 Task: Add Attachment from "Attach a link" to Card Card0000000244 in Board Board0000000061 in Workspace WS0000000021 in Trello. Add Cover Red to Card Card0000000244 in Board Board0000000061 in Workspace WS0000000021 in Trello. Add "Join Card" Button Button0000000244  to Card Card0000000244 in Board Board0000000061 in Workspace WS0000000021 in Trello. Add Description DS0000000244 to Card Card0000000244 in Board Board0000000061 in Workspace WS0000000021 in Trello. Add Comment CM0000000244 to Card Card0000000244 in Board Board0000000061 in Workspace WS0000000021 in Trello
Action: Mouse moved to (484, 520)
Screenshot: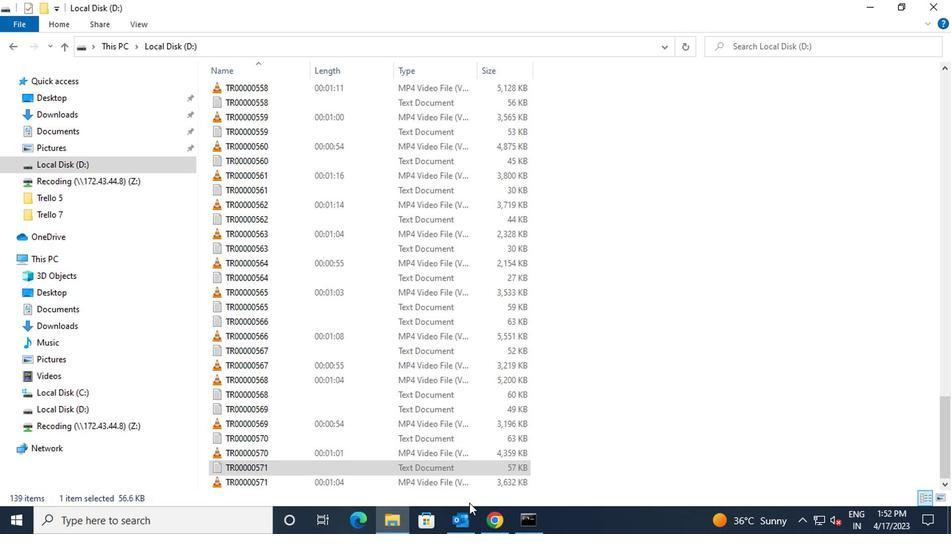 
Action: Mouse pressed left at (484, 520)
Screenshot: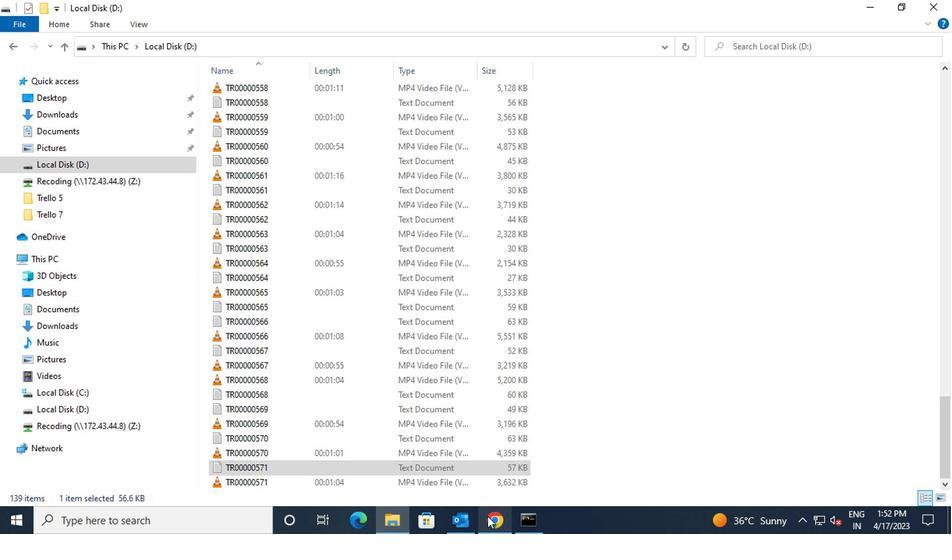 
Action: Mouse moved to (280, 428)
Screenshot: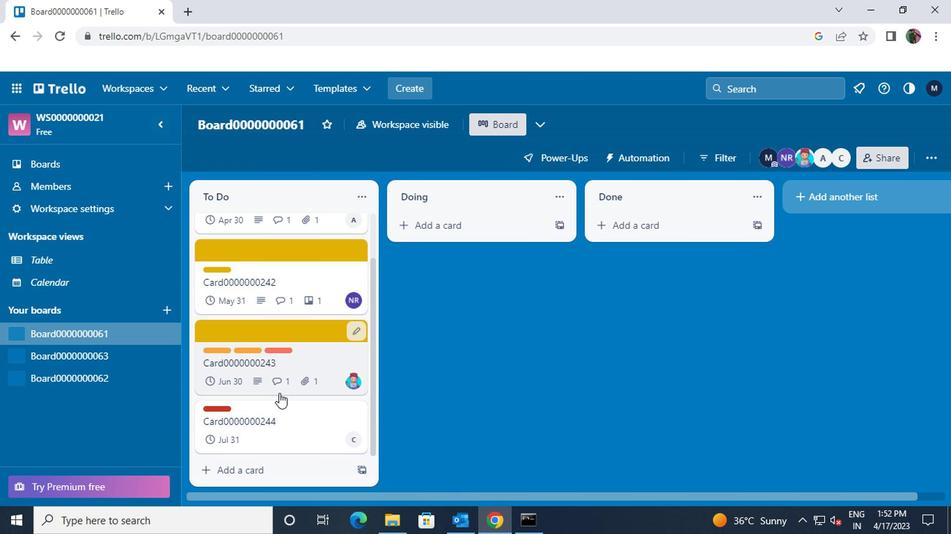 
Action: Mouse pressed left at (280, 428)
Screenshot: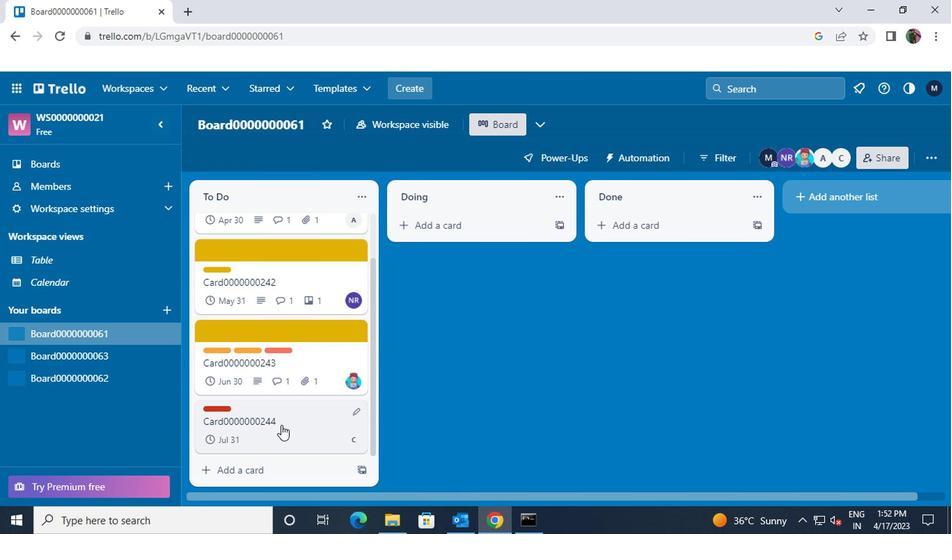 
Action: Mouse moved to (632, 306)
Screenshot: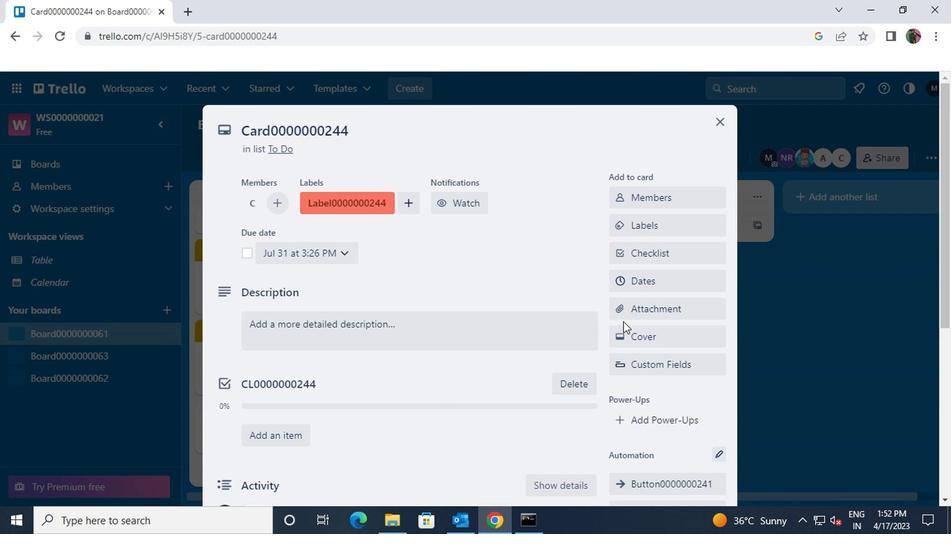 
Action: Mouse pressed left at (632, 306)
Screenshot: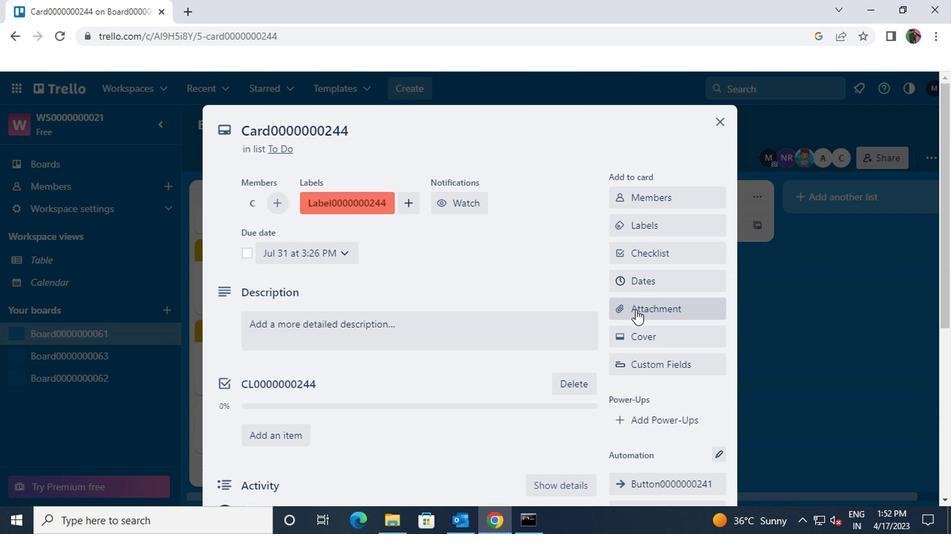 
Action: Key pressed ctrl+C<'\x16'>
Screenshot: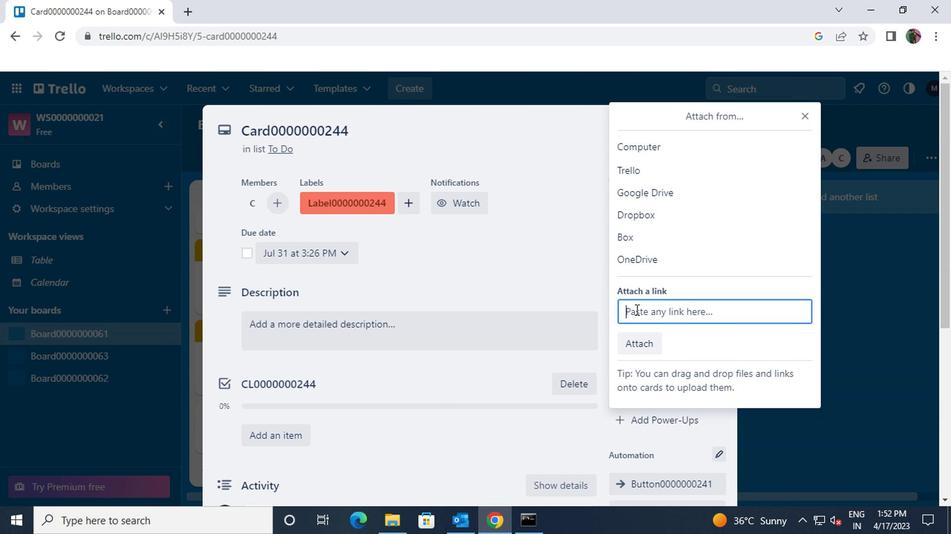 
Action: Mouse moved to (639, 394)
Screenshot: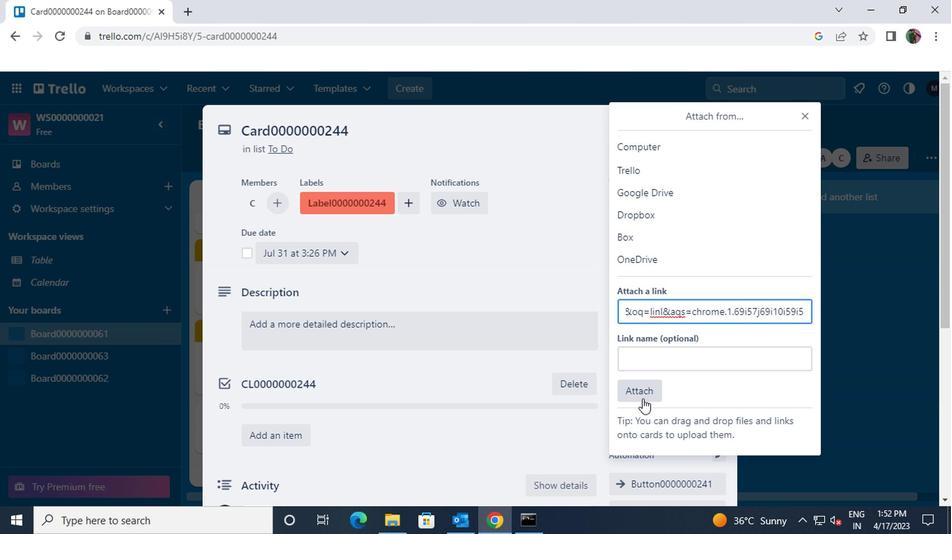 
Action: Mouse pressed left at (639, 394)
Screenshot: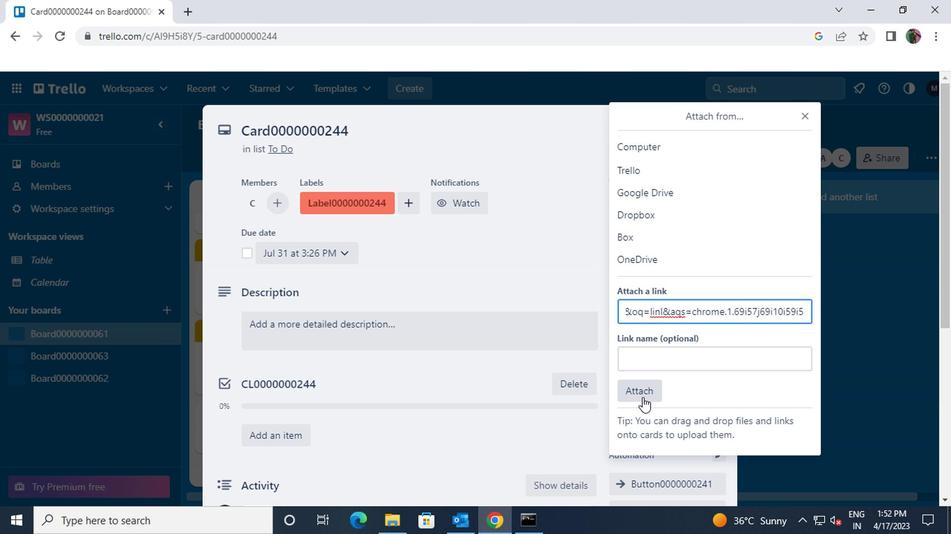 
Action: Mouse moved to (648, 331)
Screenshot: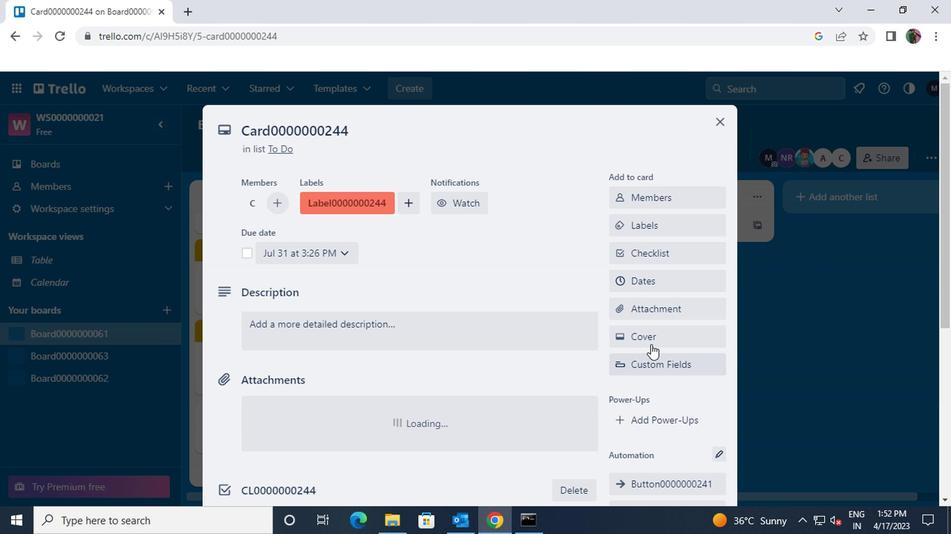 
Action: Mouse pressed left at (648, 331)
Screenshot: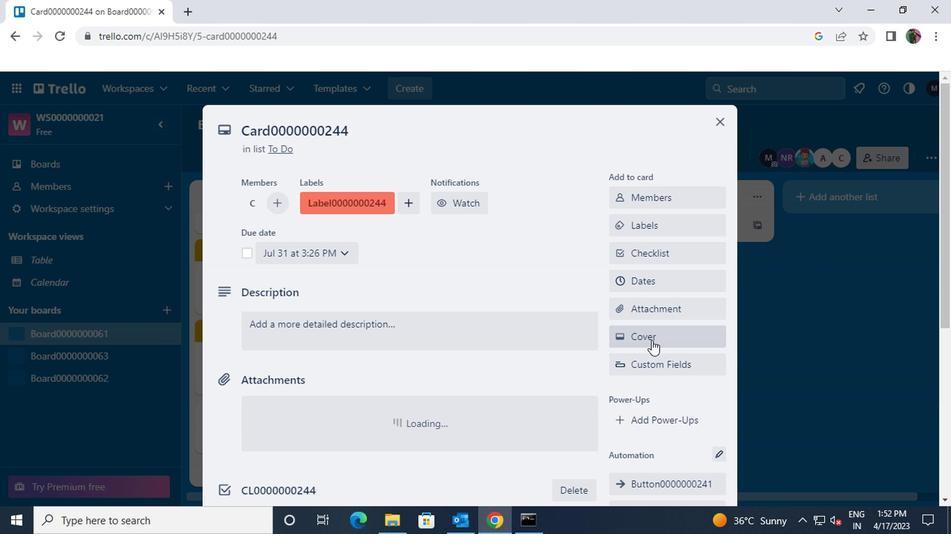
Action: Mouse moved to (753, 238)
Screenshot: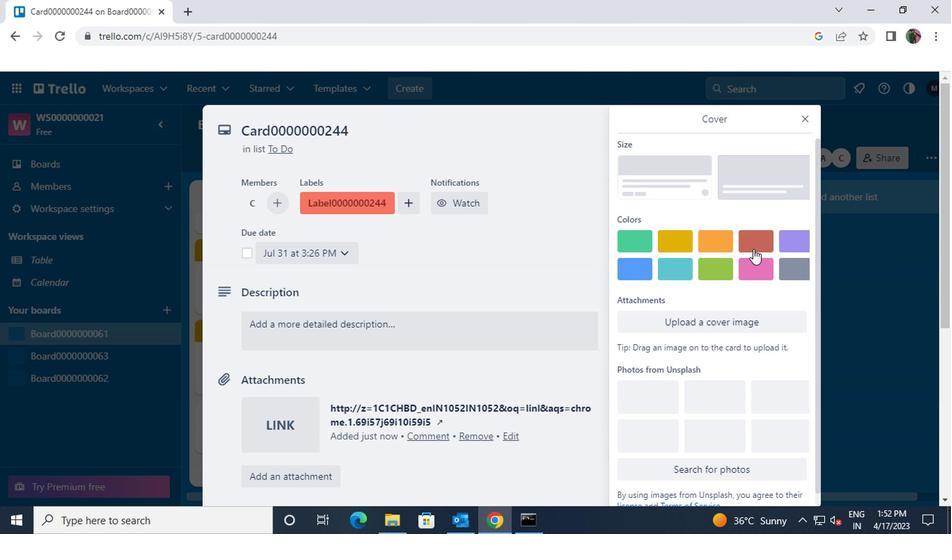 
Action: Mouse pressed left at (753, 238)
Screenshot: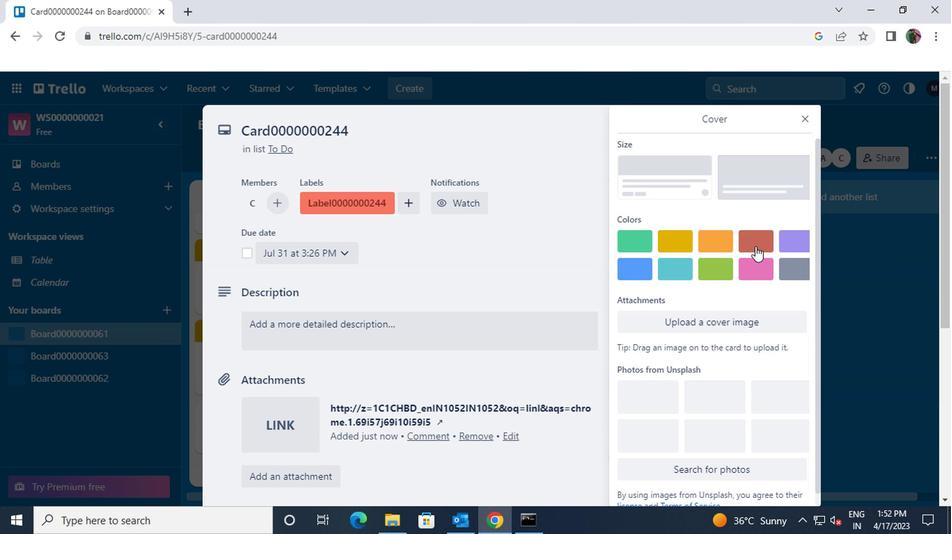 
Action: Mouse moved to (803, 112)
Screenshot: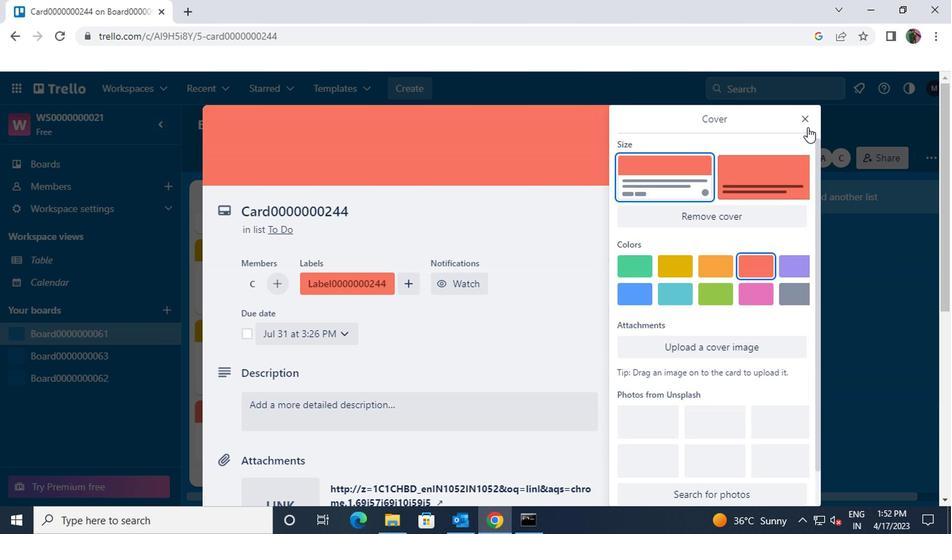 
Action: Mouse pressed left at (803, 112)
Screenshot: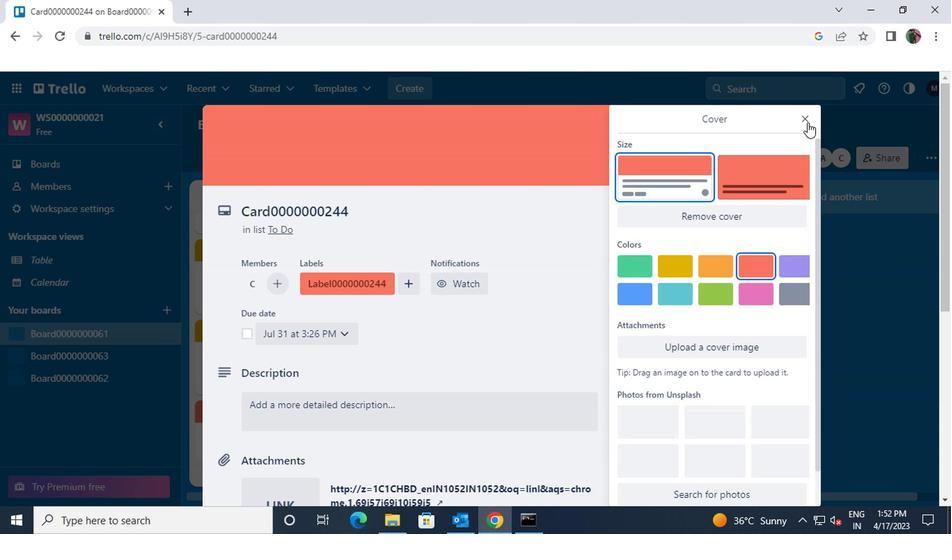 
Action: Mouse moved to (653, 467)
Screenshot: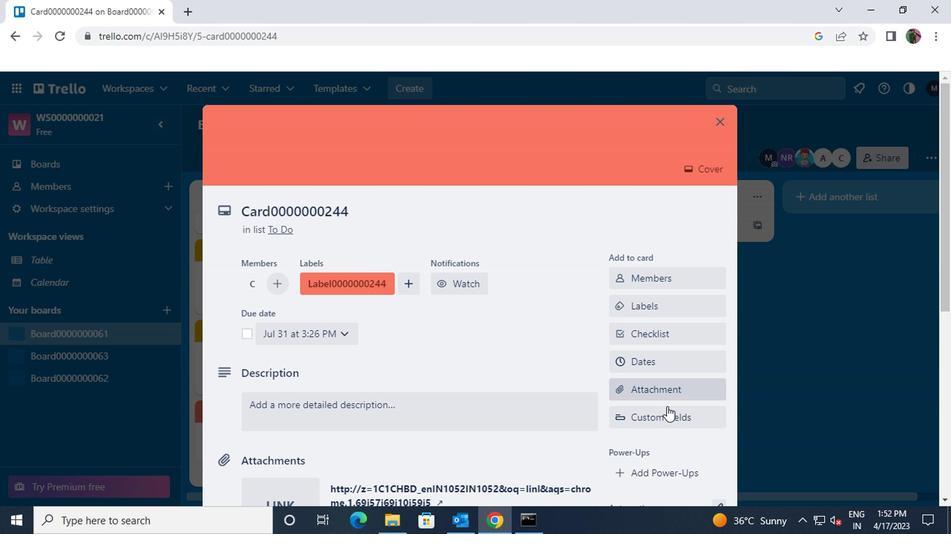 
Action: Mouse scrolled (653, 467) with delta (0, 0)
Screenshot: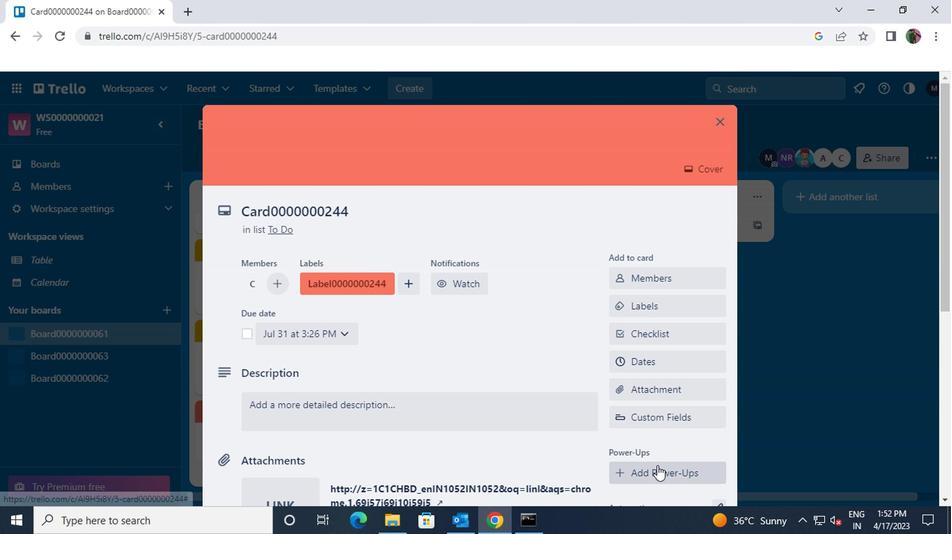 
Action: Mouse moved to (653, 466)
Screenshot: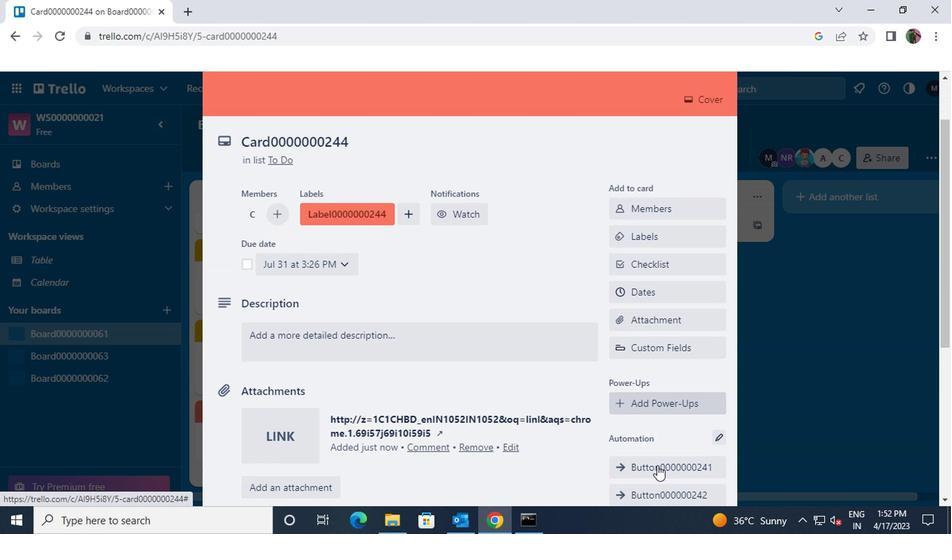 
Action: Mouse scrolled (653, 465) with delta (0, 0)
Screenshot: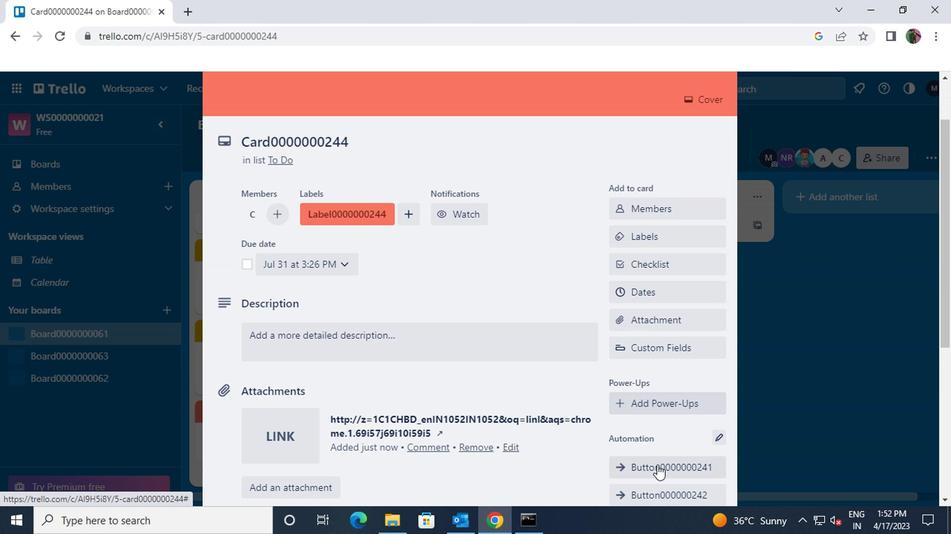 
Action: Mouse moved to (653, 459)
Screenshot: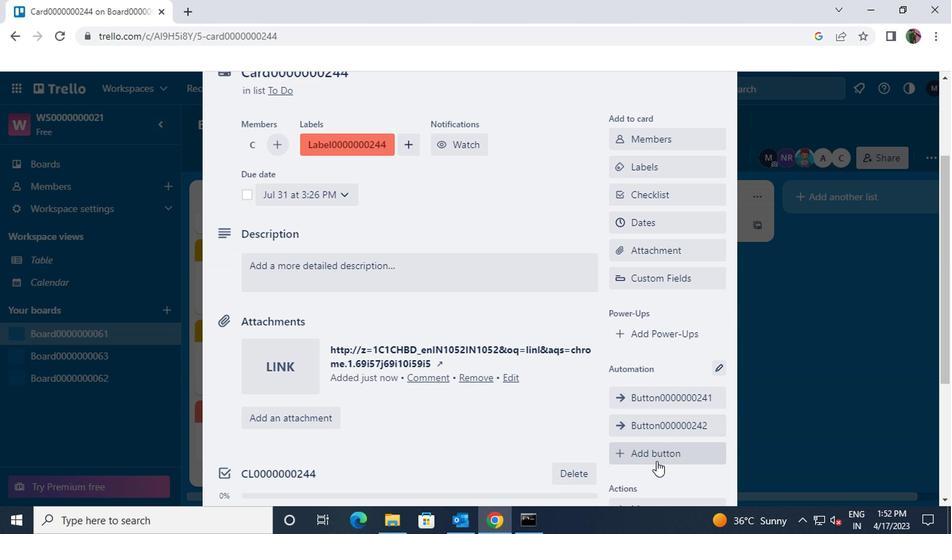 
Action: Mouse pressed left at (653, 459)
Screenshot: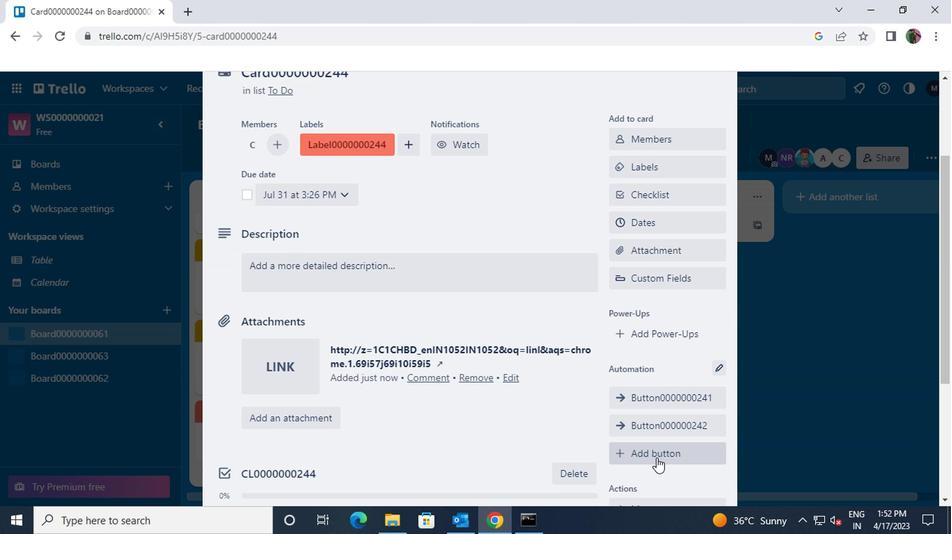 
Action: Mouse moved to (678, 249)
Screenshot: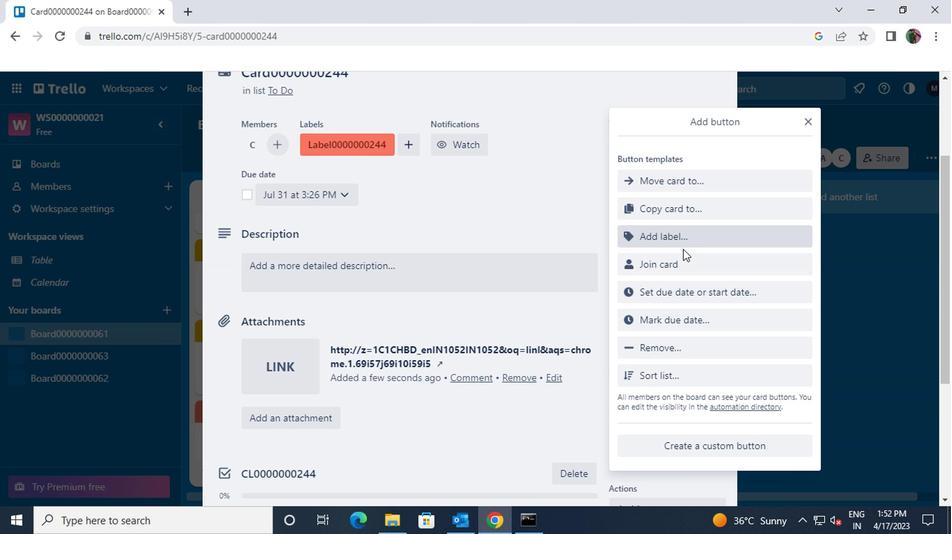 
Action: Mouse pressed left at (678, 249)
Screenshot: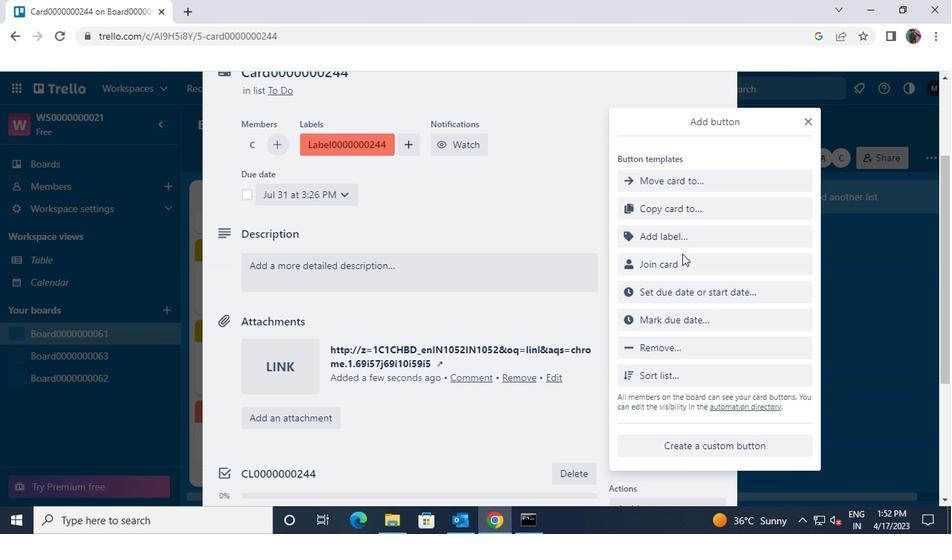
Action: Mouse moved to (682, 254)
Screenshot: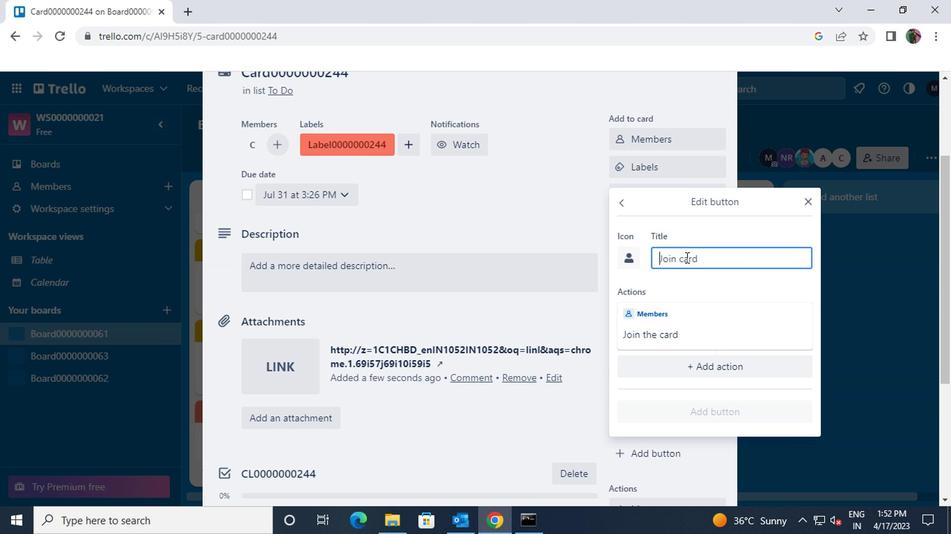 
Action: Mouse pressed left at (682, 254)
Screenshot: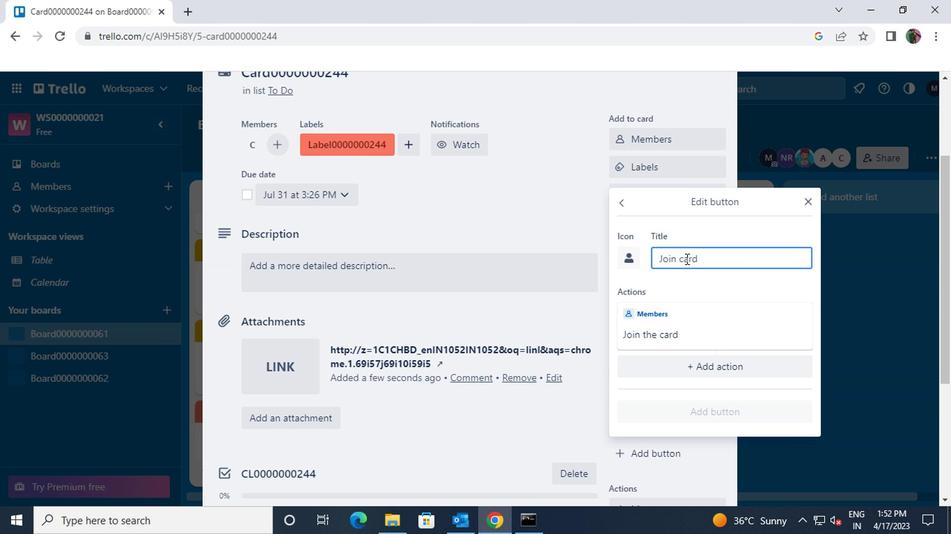 
Action: Key pressed <Key.shift>ctrl+BUTTON0000000244
Screenshot: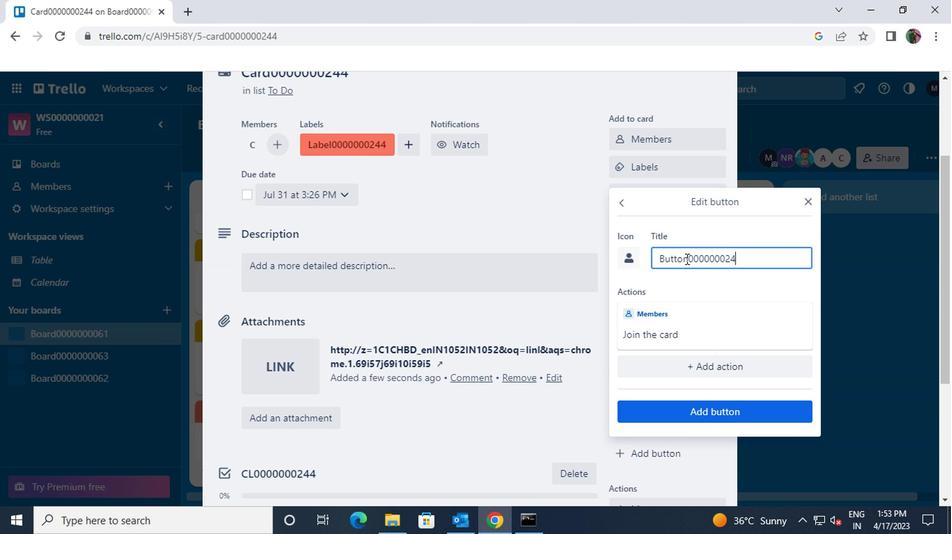 
Action: Mouse moved to (689, 412)
Screenshot: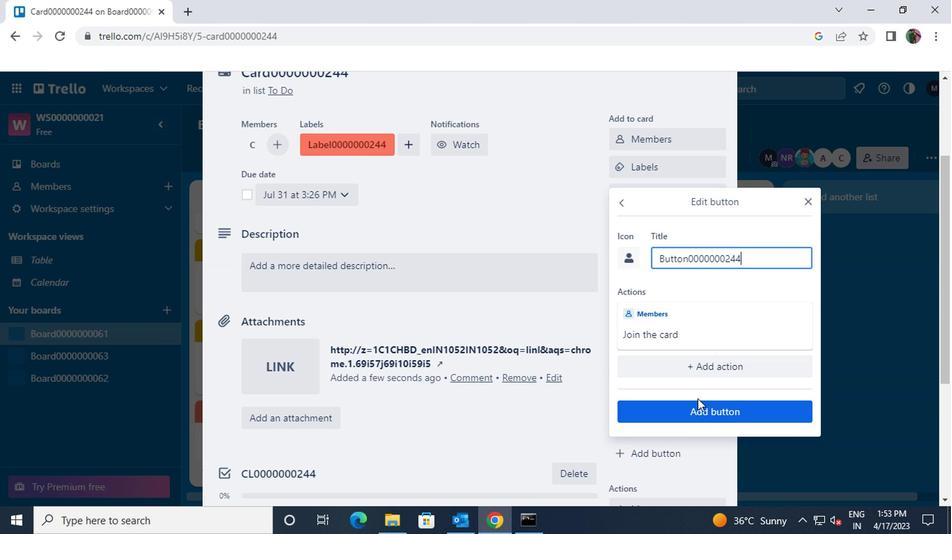 
Action: Mouse pressed left at (689, 412)
Screenshot: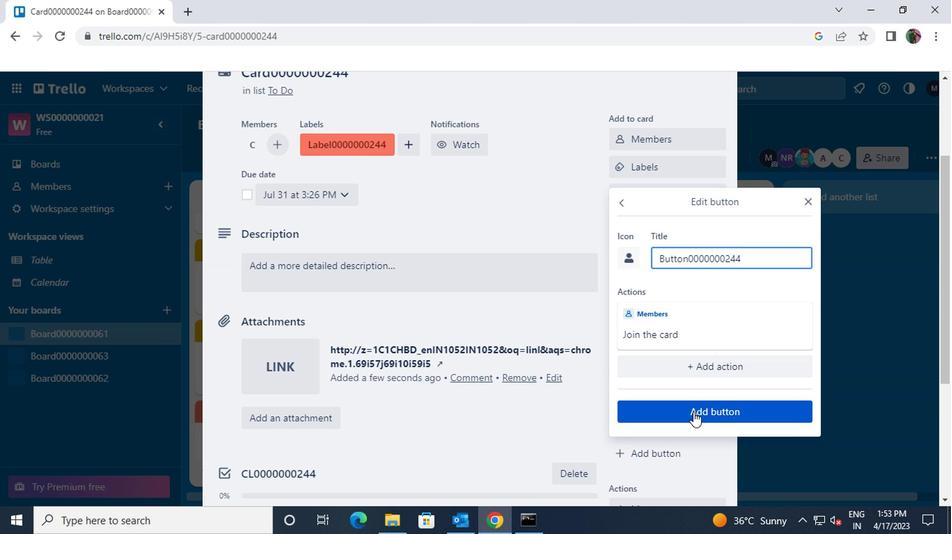 
Action: Mouse scrolled (689, 413) with delta (0, 0)
Screenshot: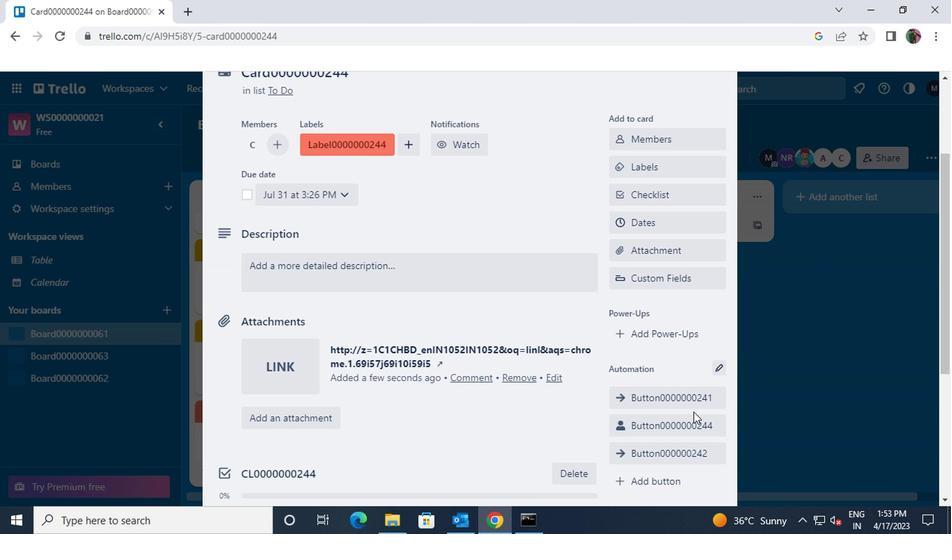 
Action: Mouse moved to (526, 350)
Screenshot: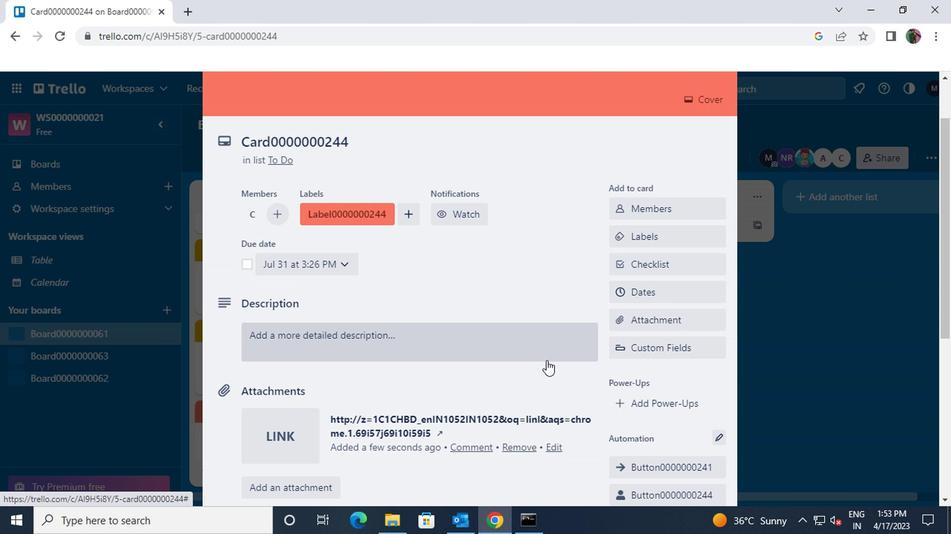 
Action: Mouse pressed left at (526, 350)
Screenshot: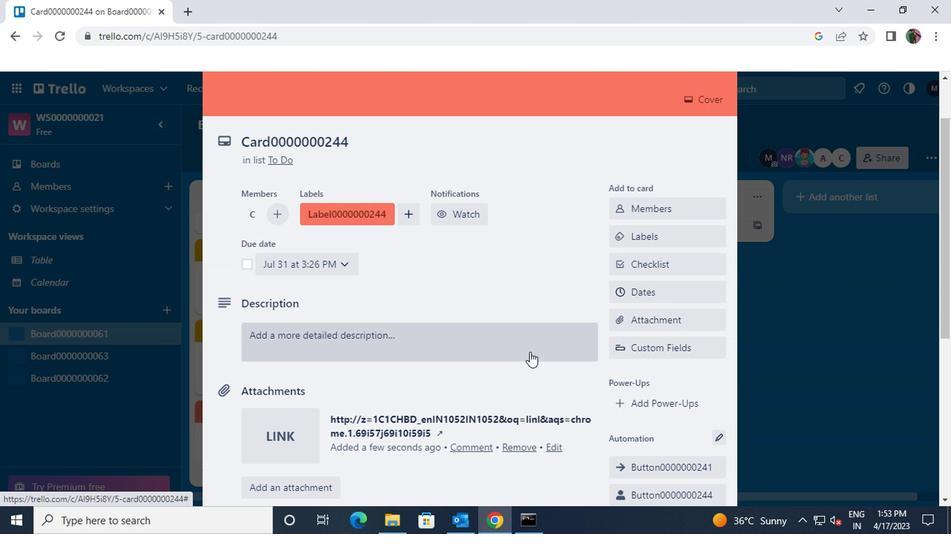 
Action: Key pressed <Key.shift>DS0000000244
Screenshot: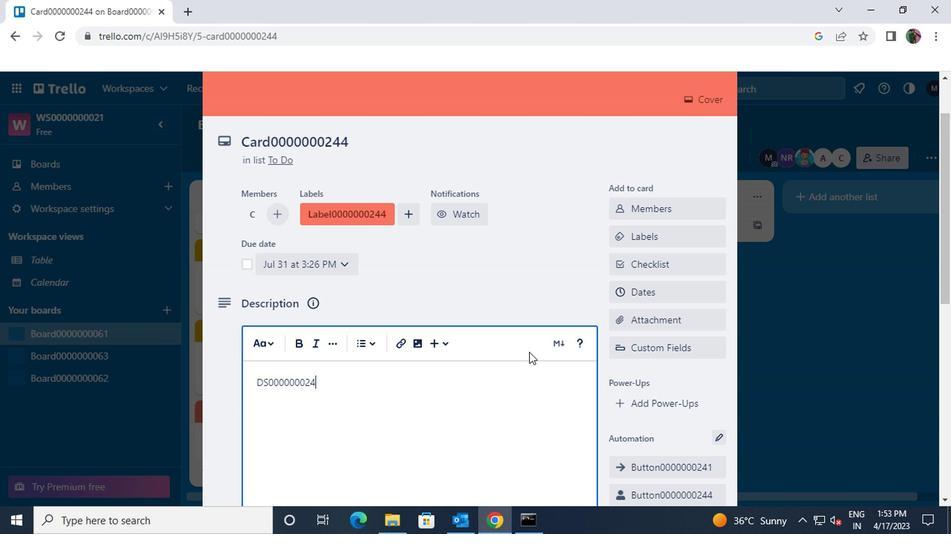 
Action: Mouse scrolled (526, 349) with delta (0, 0)
Screenshot: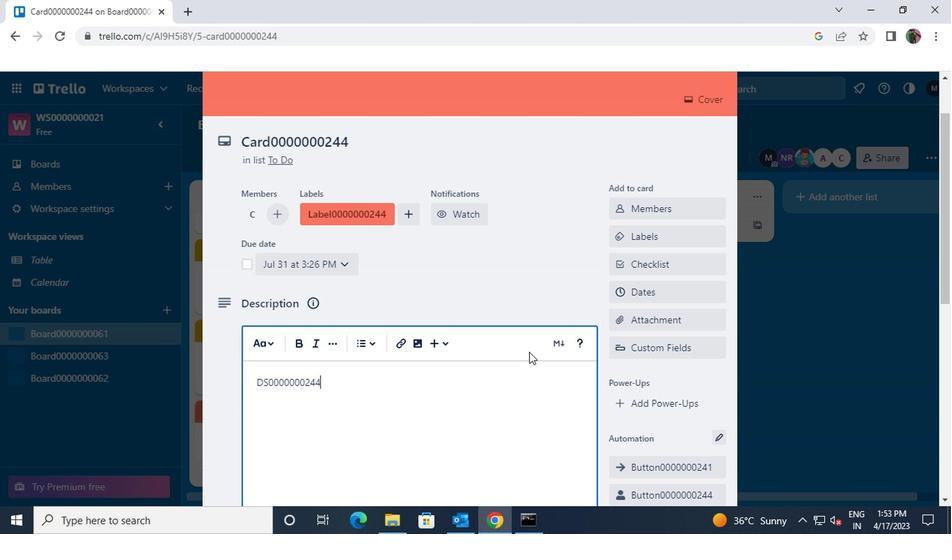 
Action: Mouse scrolled (526, 349) with delta (0, 0)
Screenshot: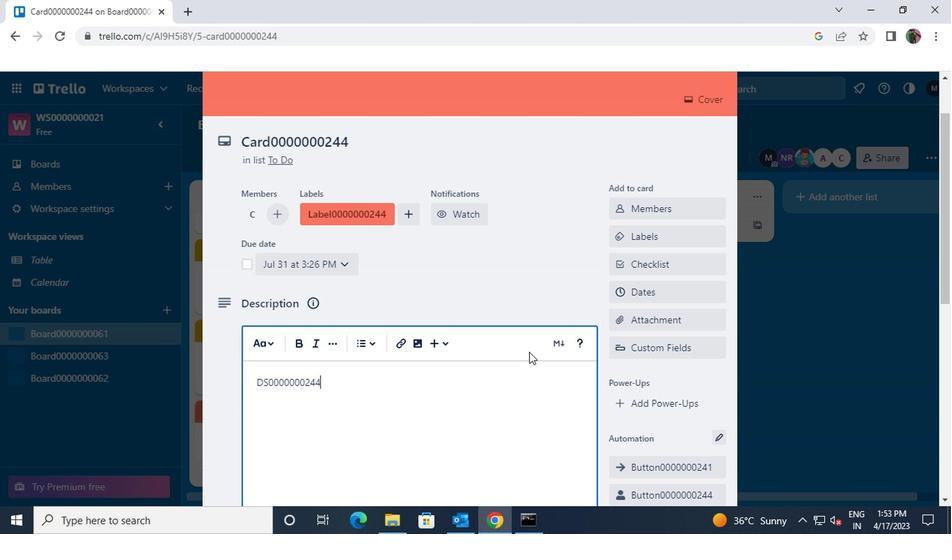 
Action: Mouse moved to (272, 387)
Screenshot: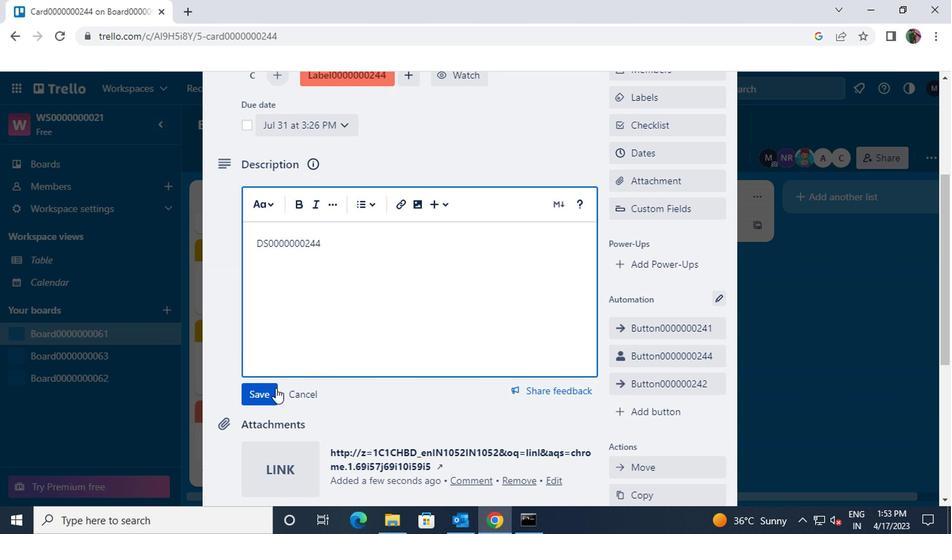 
Action: Mouse pressed left at (272, 387)
Screenshot: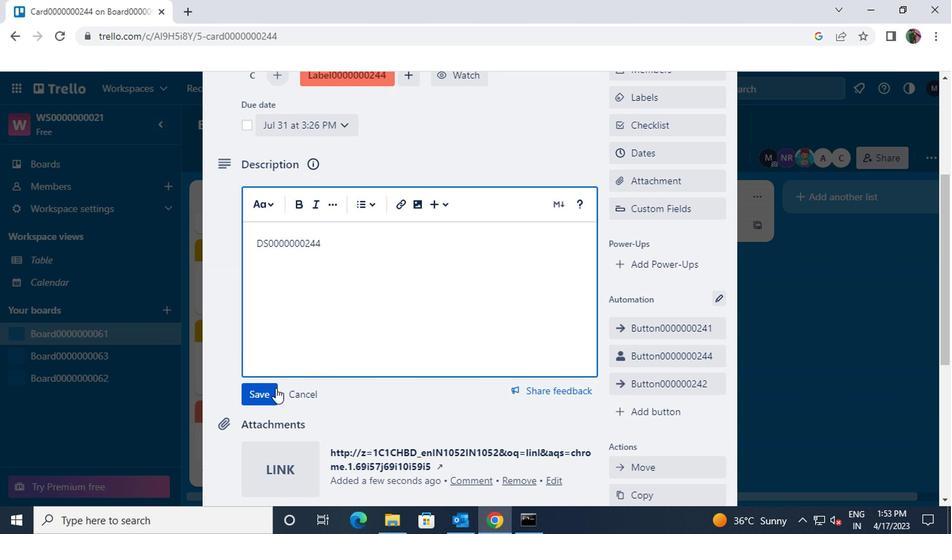 
Action: Mouse moved to (307, 373)
Screenshot: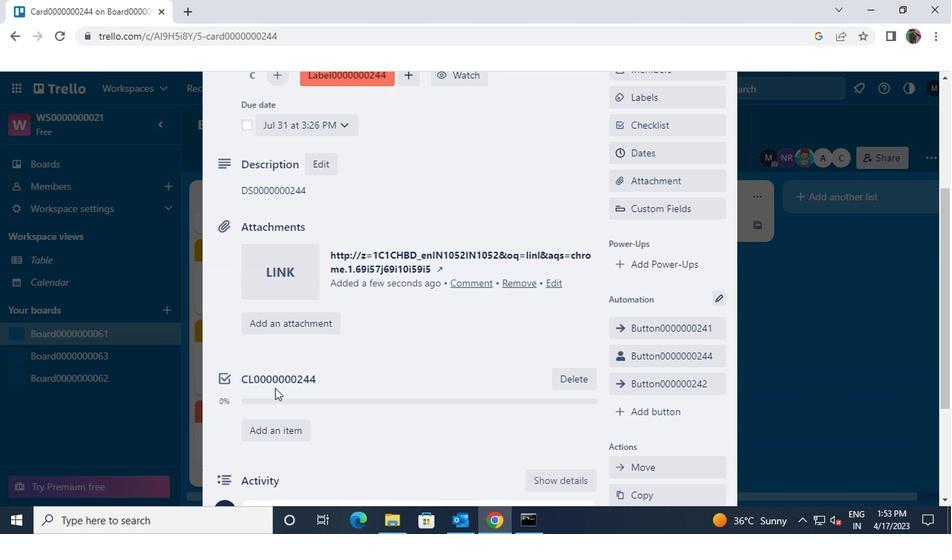 
Action: Mouse scrolled (307, 373) with delta (0, 0)
Screenshot: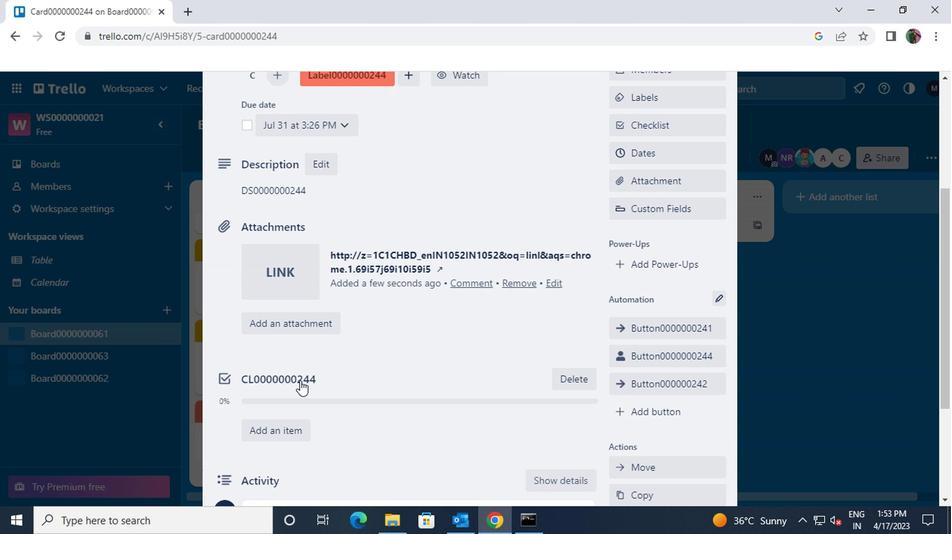 
Action: Mouse scrolled (307, 373) with delta (0, 0)
Screenshot: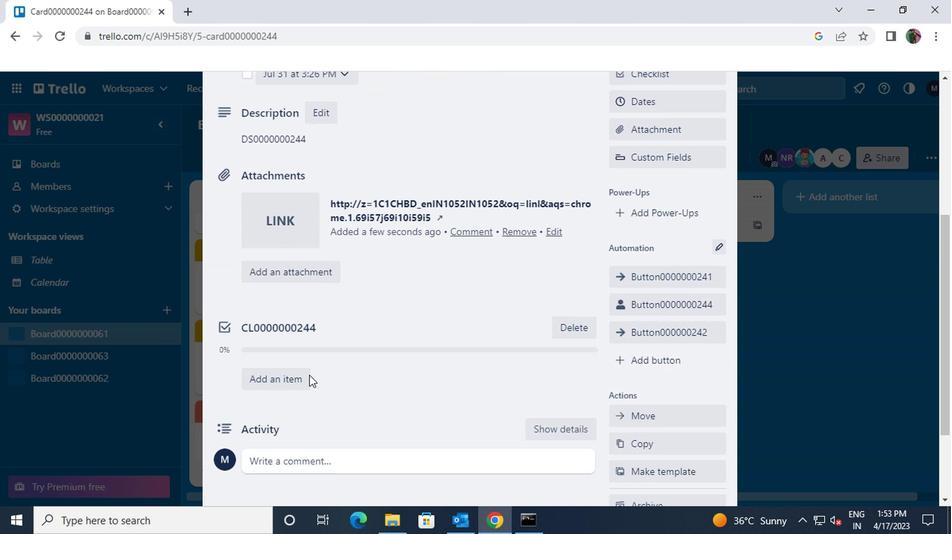 
Action: Mouse scrolled (307, 373) with delta (0, 0)
Screenshot: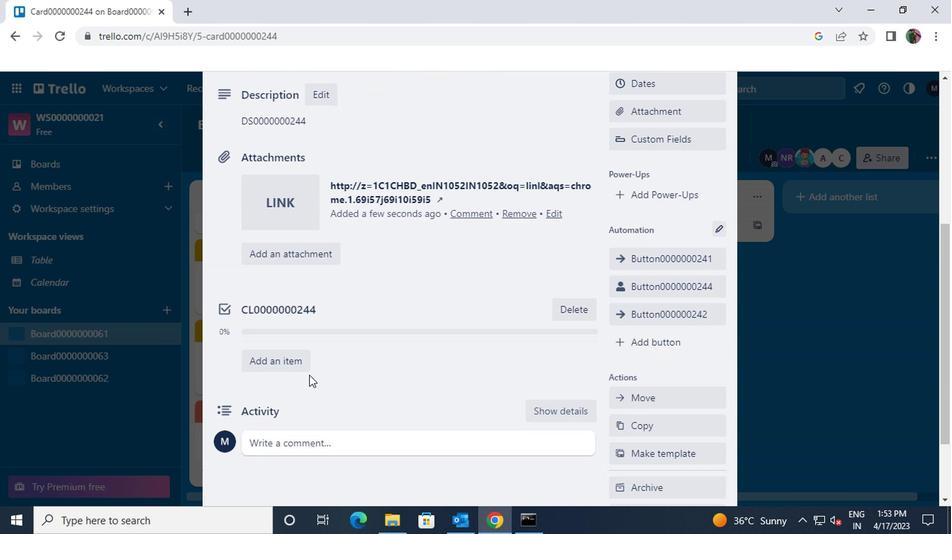 
Action: Mouse moved to (331, 340)
Screenshot: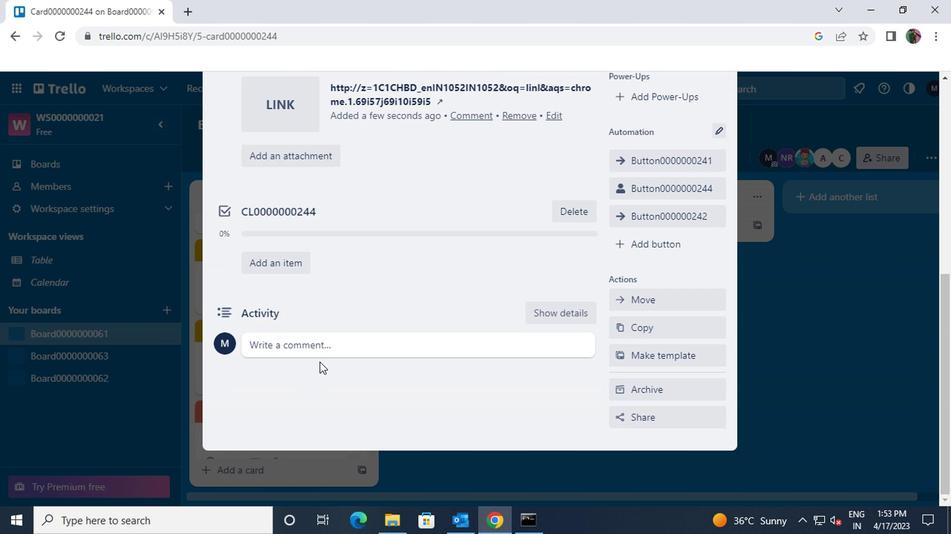 
Action: Mouse pressed left at (331, 340)
Screenshot: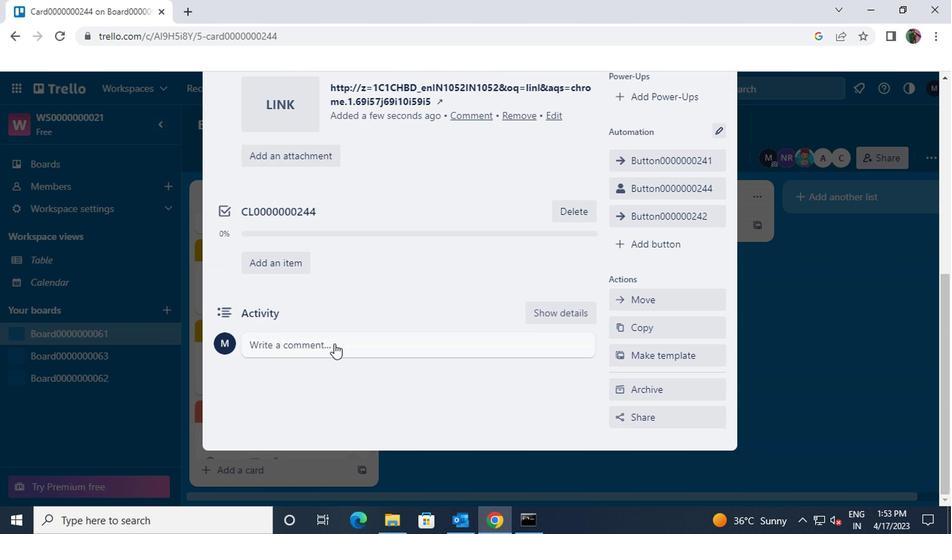 
Action: Key pressed <Key.shift>CM0000000244
Screenshot: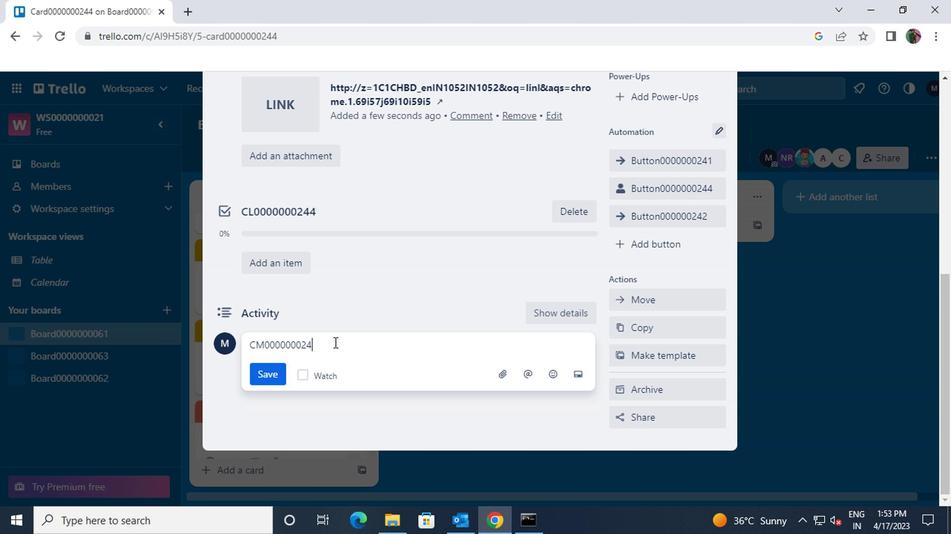 
Action: Mouse moved to (264, 369)
Screenshot: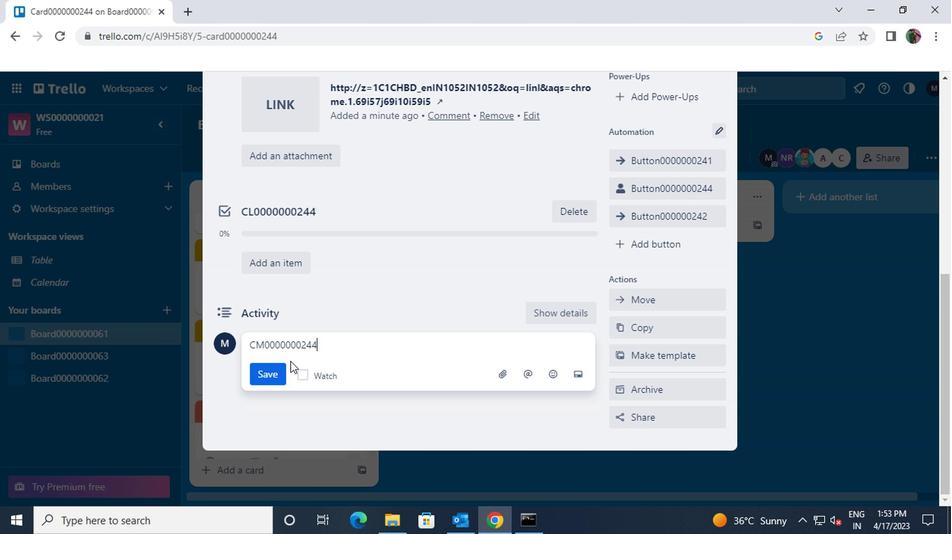 
Action: Mouse pressed left at (264, 369)
Screenshot: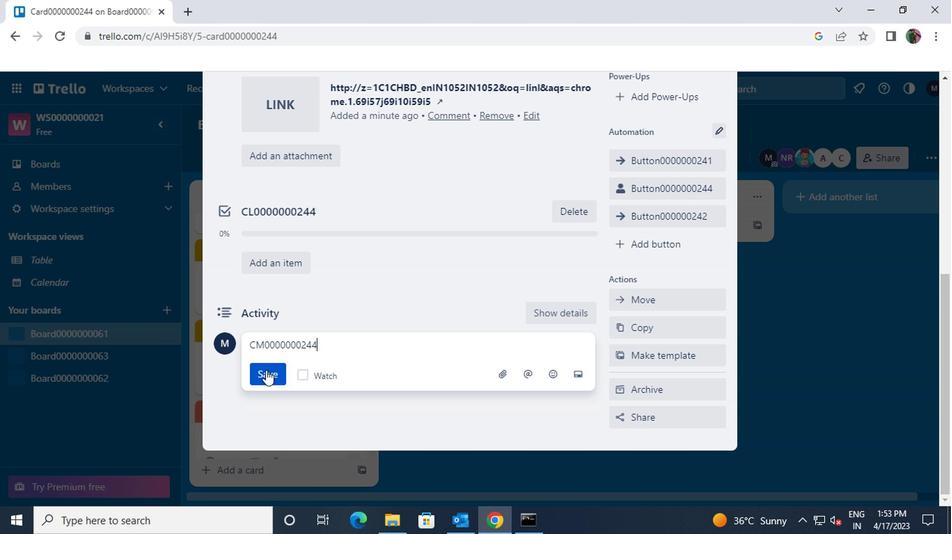 
